 Task: Create new global snippets file with name "project".
Action: Mouse moved to (28, 11)
Screenshot: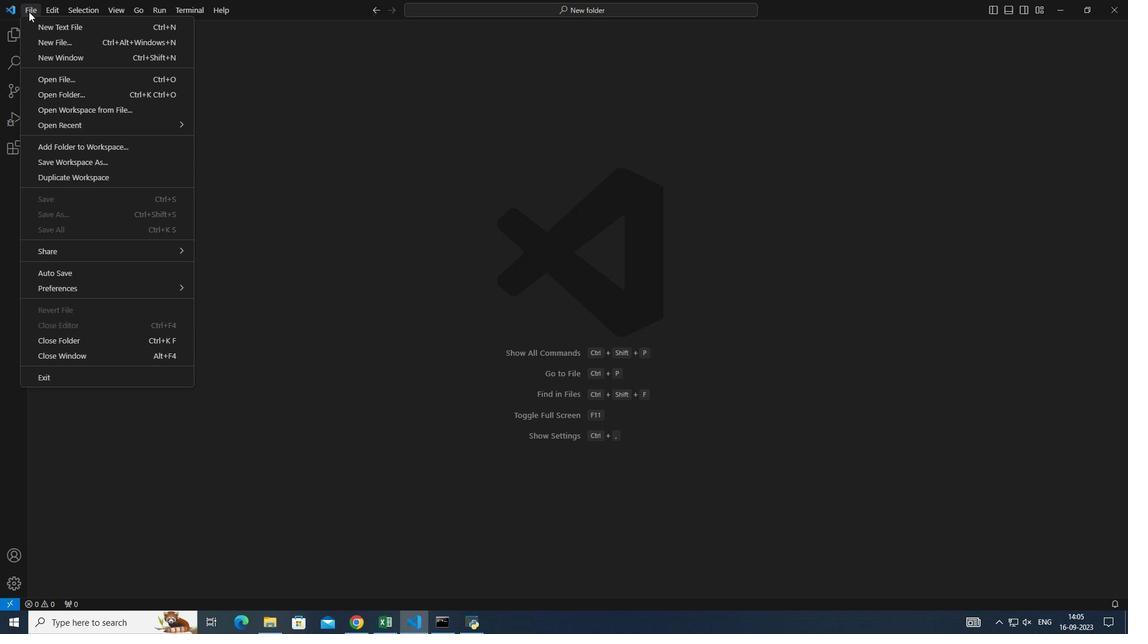 
Action: Mouse pressed left at (28, 11)
Screenshot: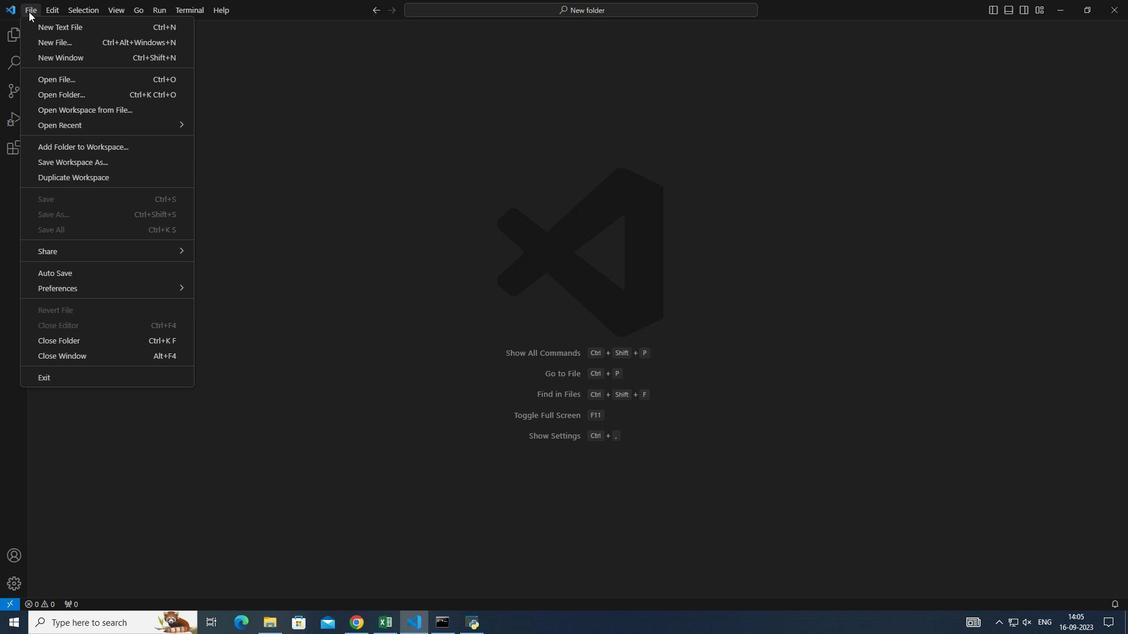
Action: Mouse moved to (242, 373)
Screenshot: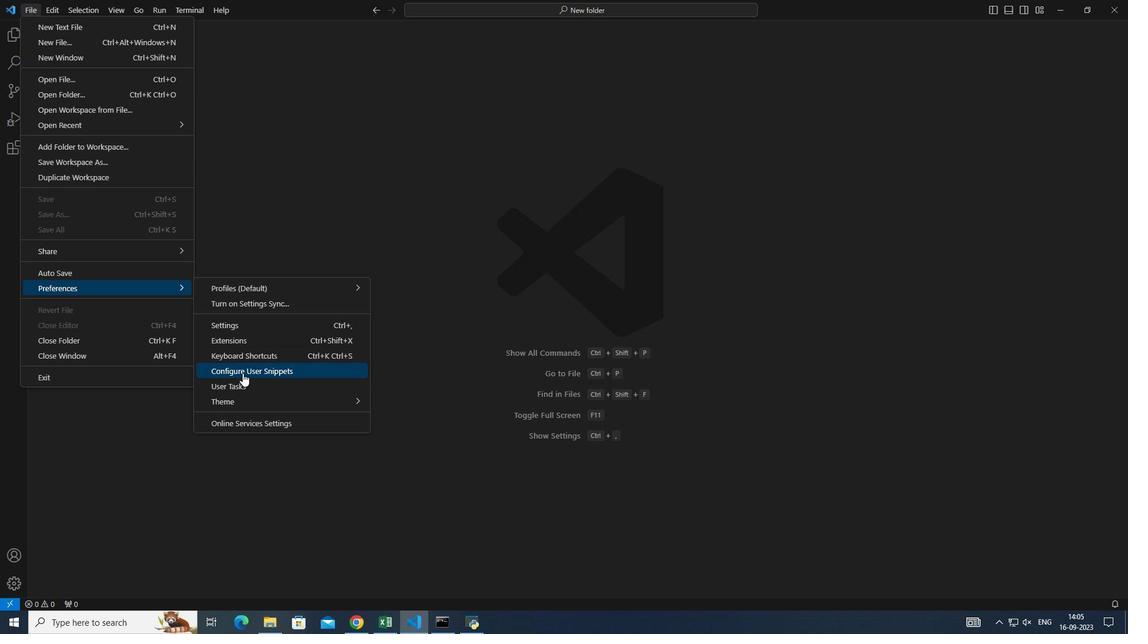 
Action: Mouse pressed left at (242, 373)
Screenshot: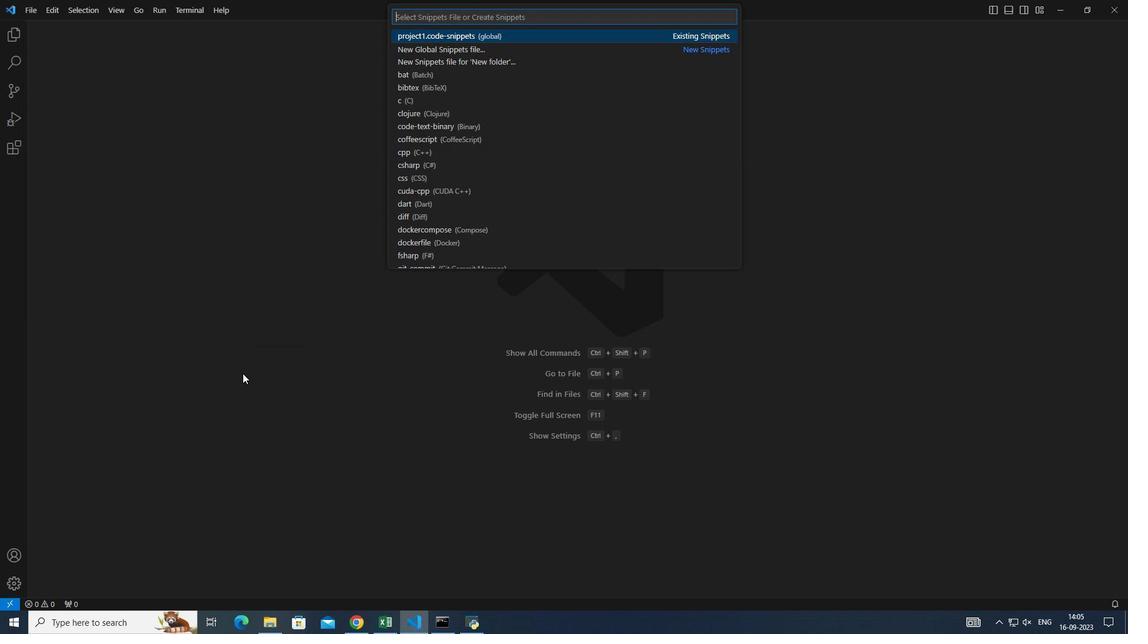 
Action: Mouse moved to (458, 48)
Screenshot: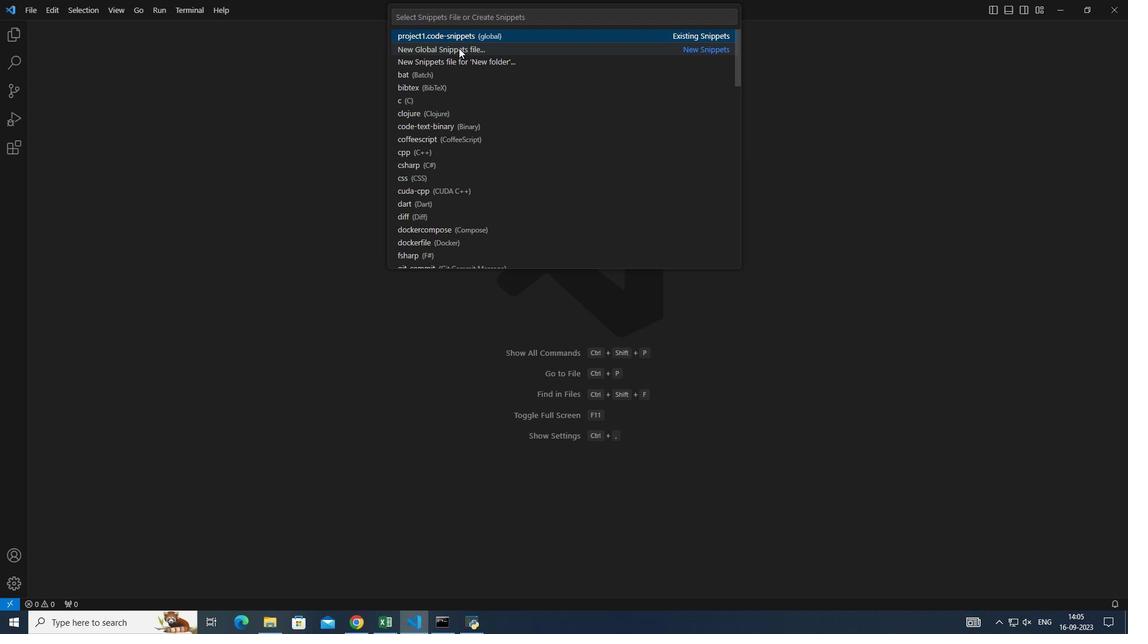 
Action: Mouse pressed left at (458, 48)
Screenshot: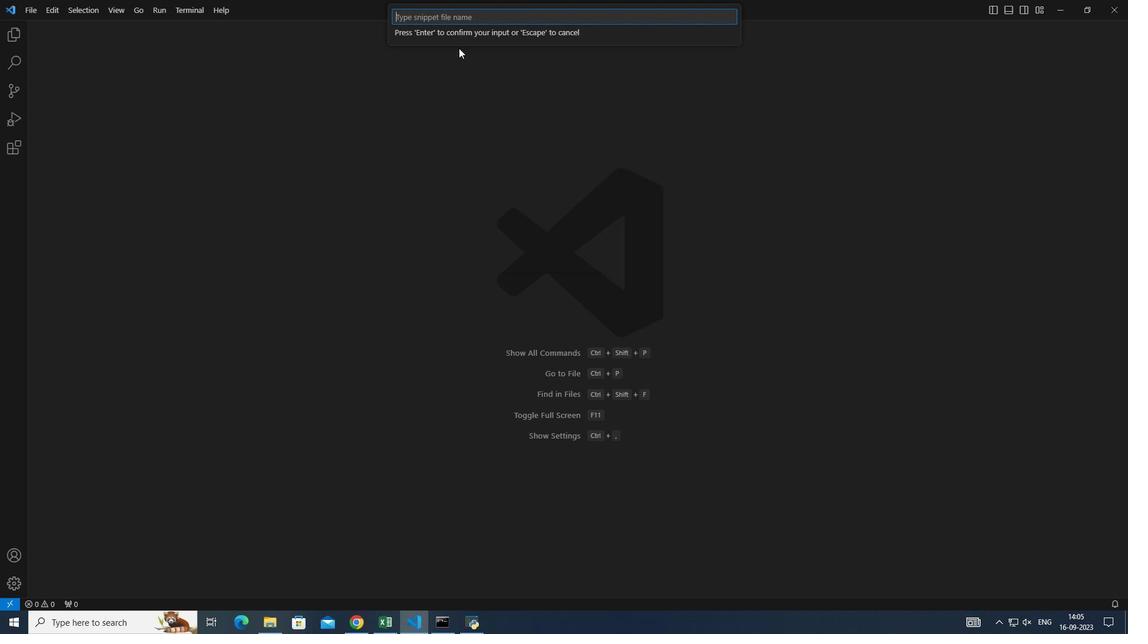 
Action: Key pressed project<Key.enter>
Screenshot: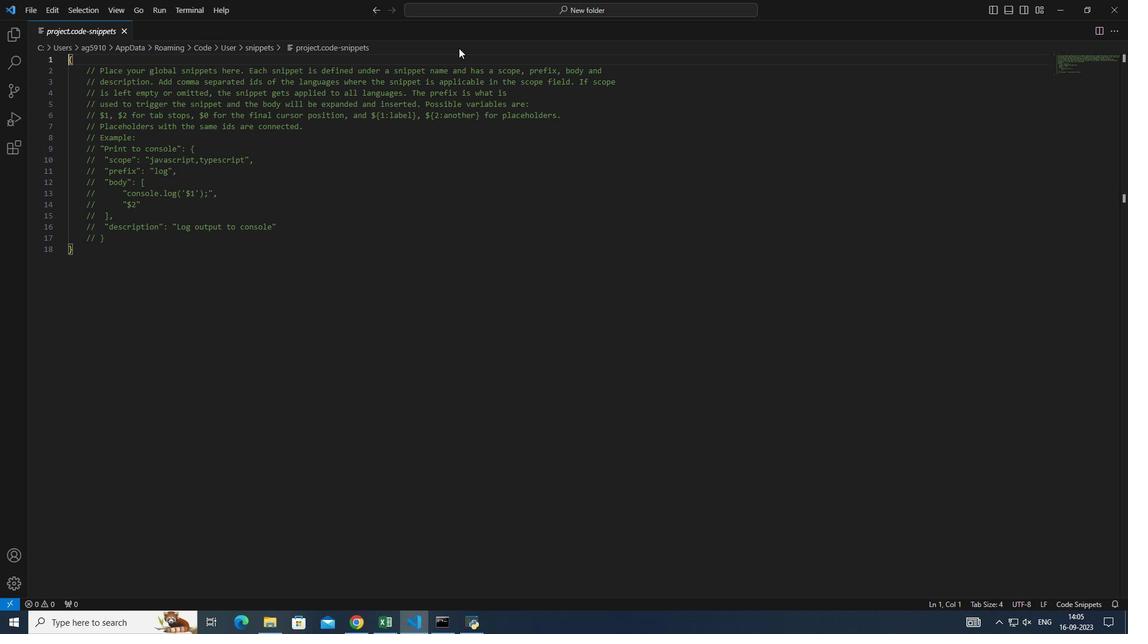 
Action: Mouse moved to (1045, 276)
Screenshot: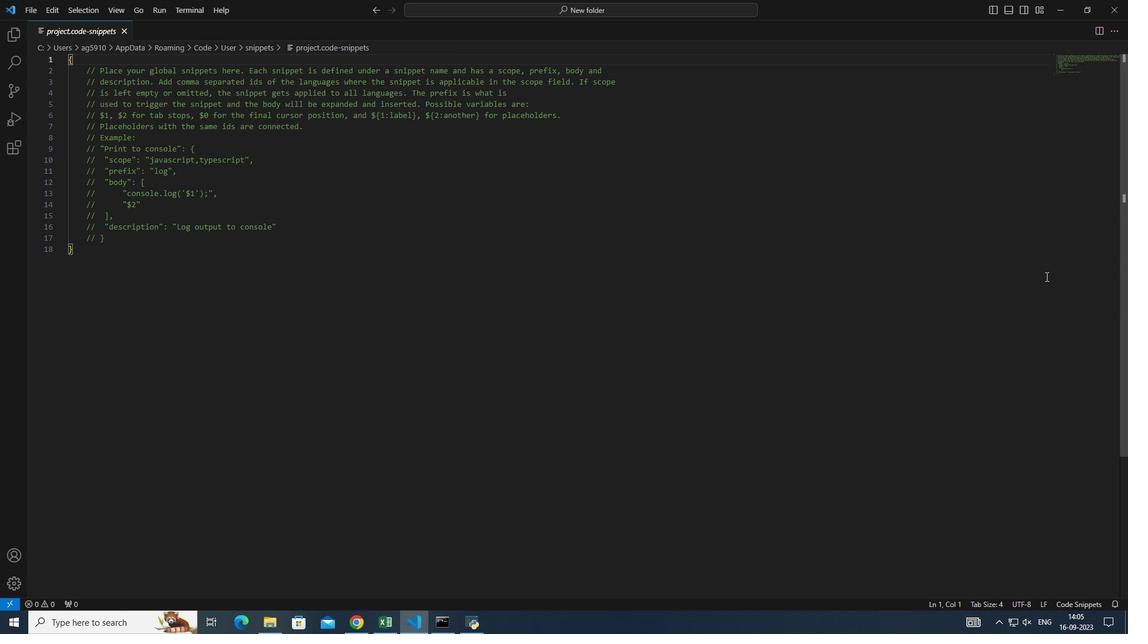 
